Task: Display the commit history for a specific file, showing changes introduced in merge commits.
Action: Key pressed 'i''t'Key.space's''t''a''t''u''s'Key.enter'g''i''t'Key.space'b''r''a''n''c''h'Key.enter'g''i''t'Key.space'm''e''r''g''e'Key.space'f''e''a''t''u''r''e'Key.space'-''m'Key.spaceKey.shift'"'Key.shift'H''e''r''e'Key.space'f''e''a''t''u''r''e'Key.space'b''r''a''n''c''h'Key.space'm''e''r''g''e'Key.space'h''e''r''e'Key.shift'"'Key.enter'g''i''t'Key.space'm''e''r''g''e'Key.space'f''e''a'Key.backspaceKey.backspaceKey.backspace'n''e''w'Key.shift'B''r''a''n''c''h'Key.space'-''m'Key.spaceKey.shift'"'Key.shift_r'T'Key.backspace'h''e''r''e'Key.space'n''e''w'Key.space'b''r''a''n''c''h'Key.space'a''d''d''e''d'Key.shift'"'Key.enter'g''t''i'Key.backspaceKey.backspace'i''t'Key.space'l''o''g'Key.space'-''-''o''n''e''l''i''n''e'Key.enter
Screenshot: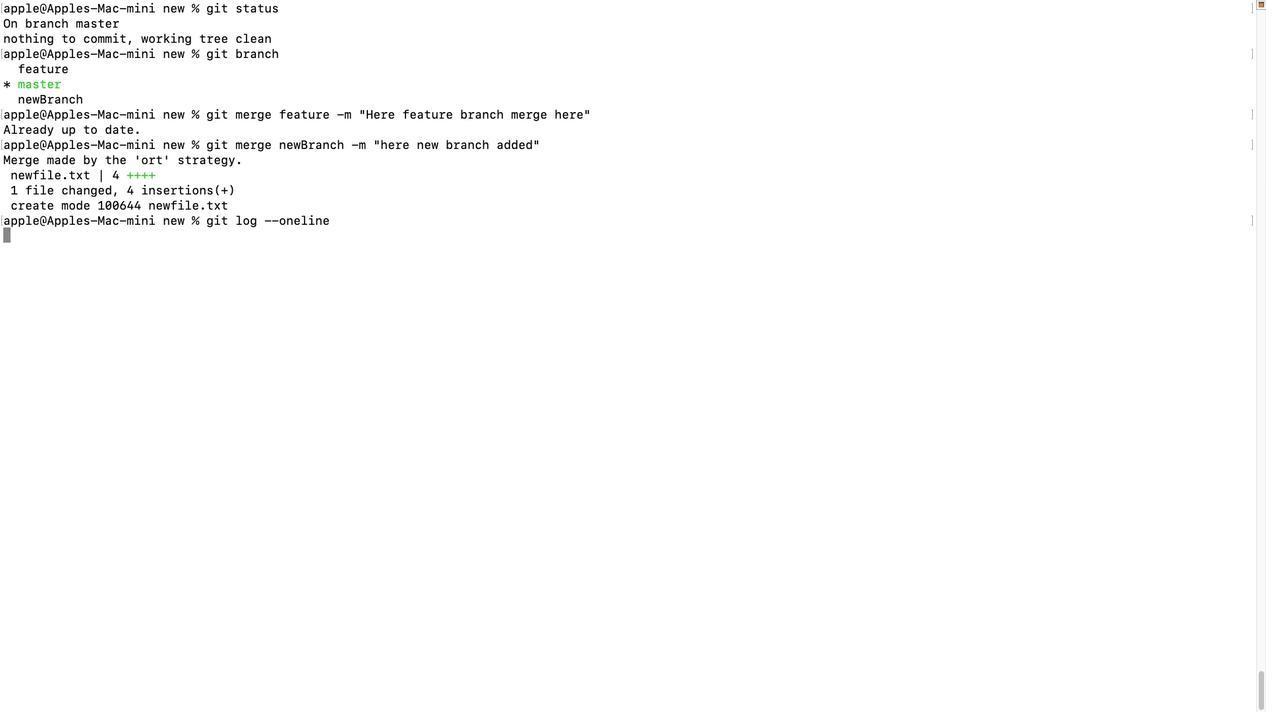 
Action: Mouse moved to (280, 562)
Screenshot: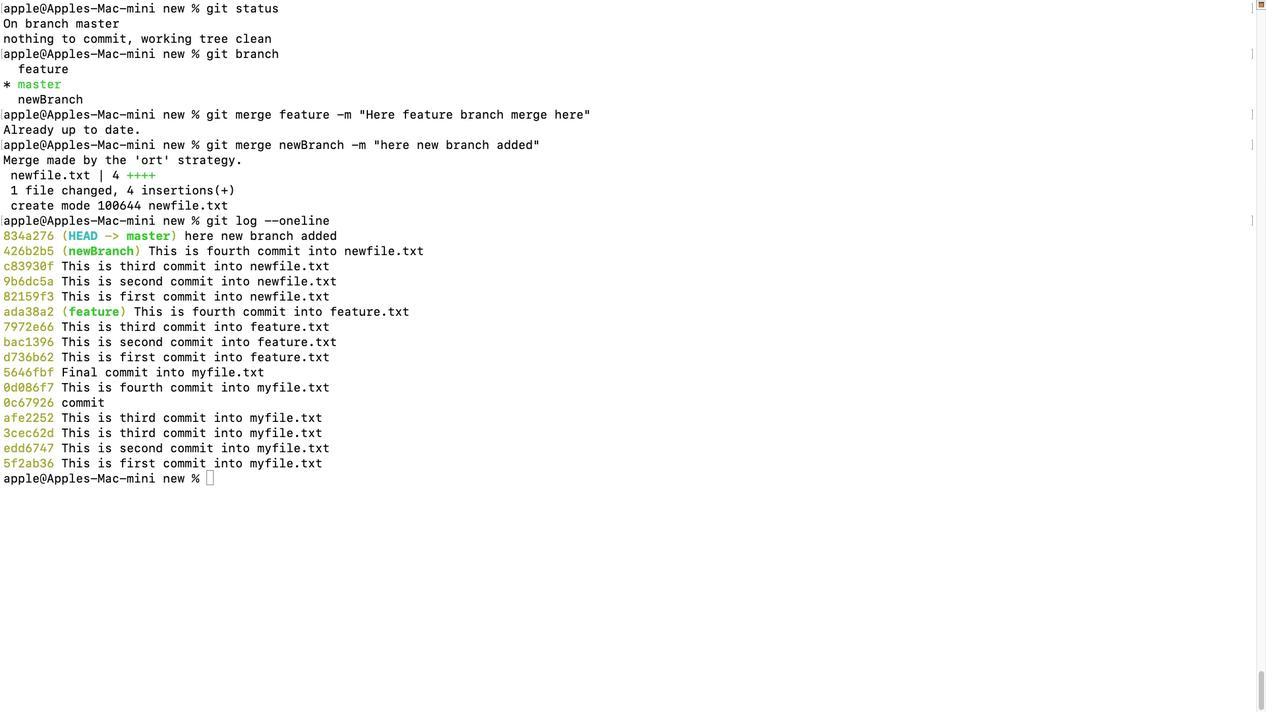 
Action: Mouse pressed left at (280, 562)
Screenshot: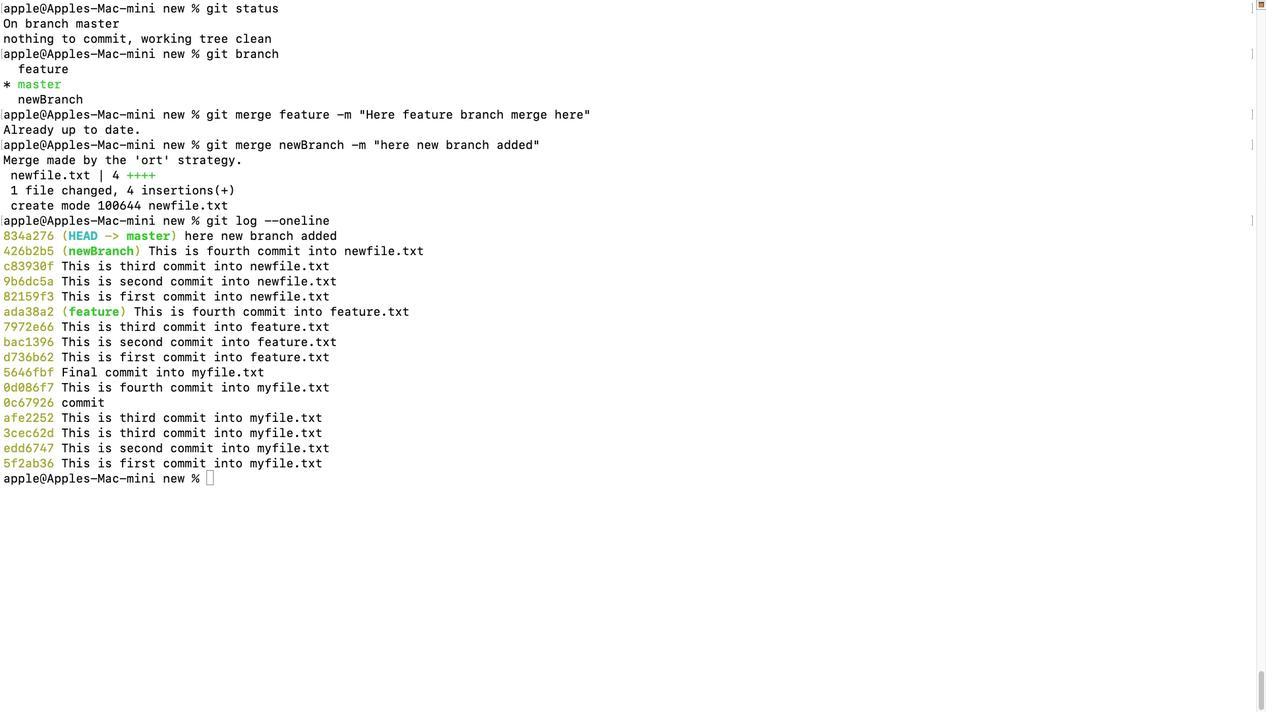 
Action: Mouse moved to (204, 443)
Screenshot: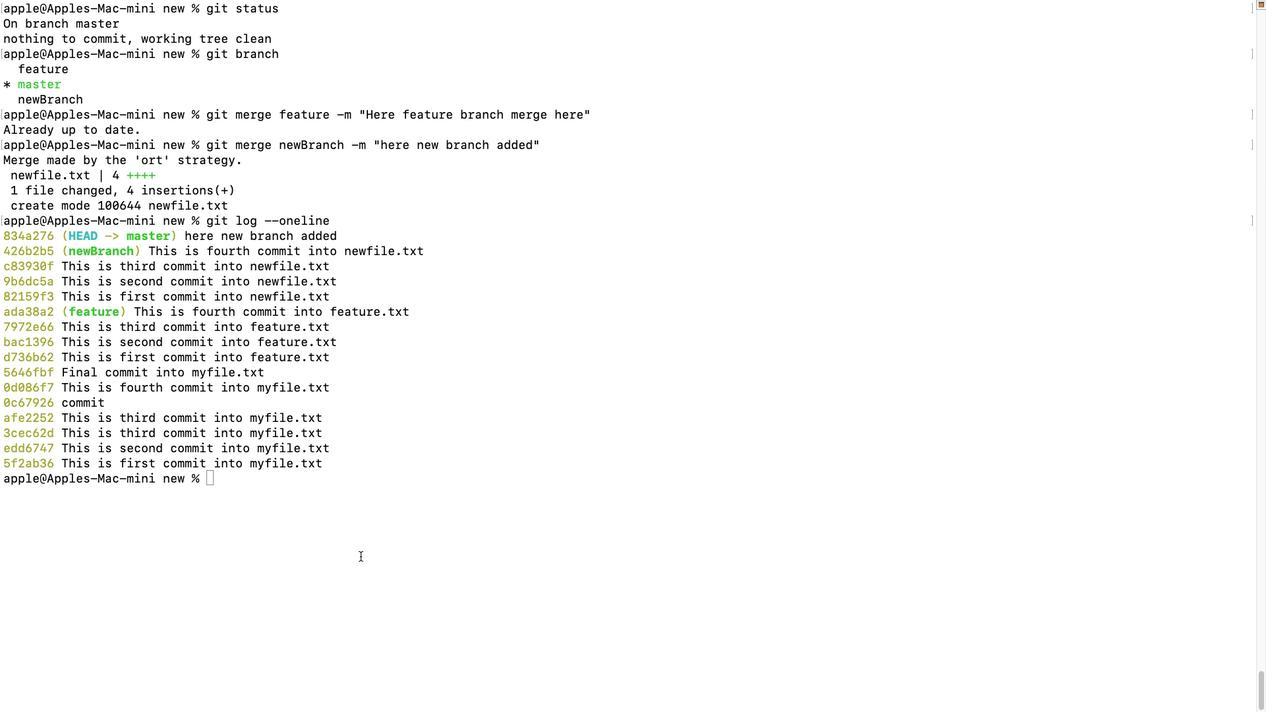 
Action: Mouse pressed left at (204, 443)
Screenshot: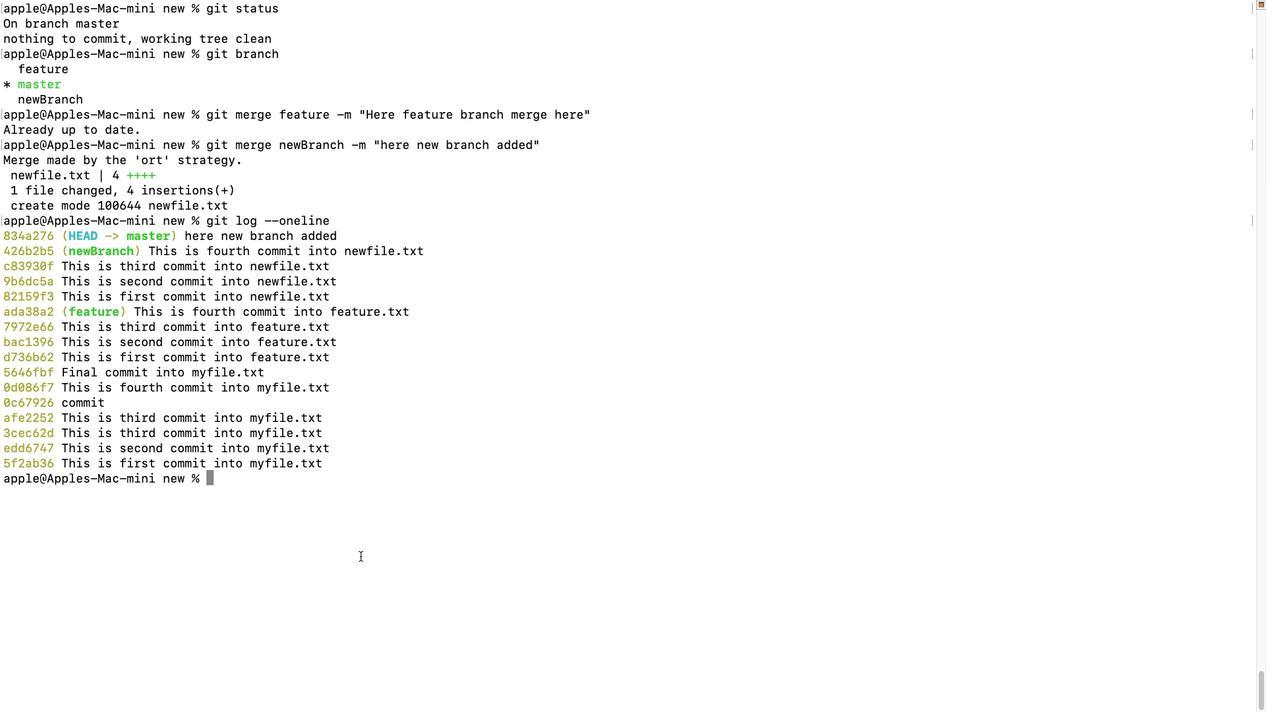 
Action: Key pressed 'g''i''t'Key.space'l''o''g'Key.space'-''-''o''n''e''l''i''n''e'Key.space'-''-''g''r''a''p''h'Key.space'-''-'Key.space'm''y''f''i''l''e''.''t''x''t'Key.enter'g''i''t'Key.space'l''o''g'Key.space'o''n''e''l''i''n'Key.backspaceKey.backspaceKey.backspaceKey.backspaceKey.backspaceKey.backspace'-''-''o''n''e''l''i''n''e'Key.space'-''-''g''r''a''p''h'Key.space'-''-''m''e''r''g''e''s'Key.space'-''-'Key.space'm''y''f''i''l''e''.''t''x''t'Key.enter'g''i''t'Key.space'l''o''g'Key.space'-''-''o''n''e''l''i''n''e'Key.space'-''-''g''r''a''p''h'Key.space'-''-'Key.space'n''e''w''f''i''l''e''.''t''x''t'Key.enter
Screenshot: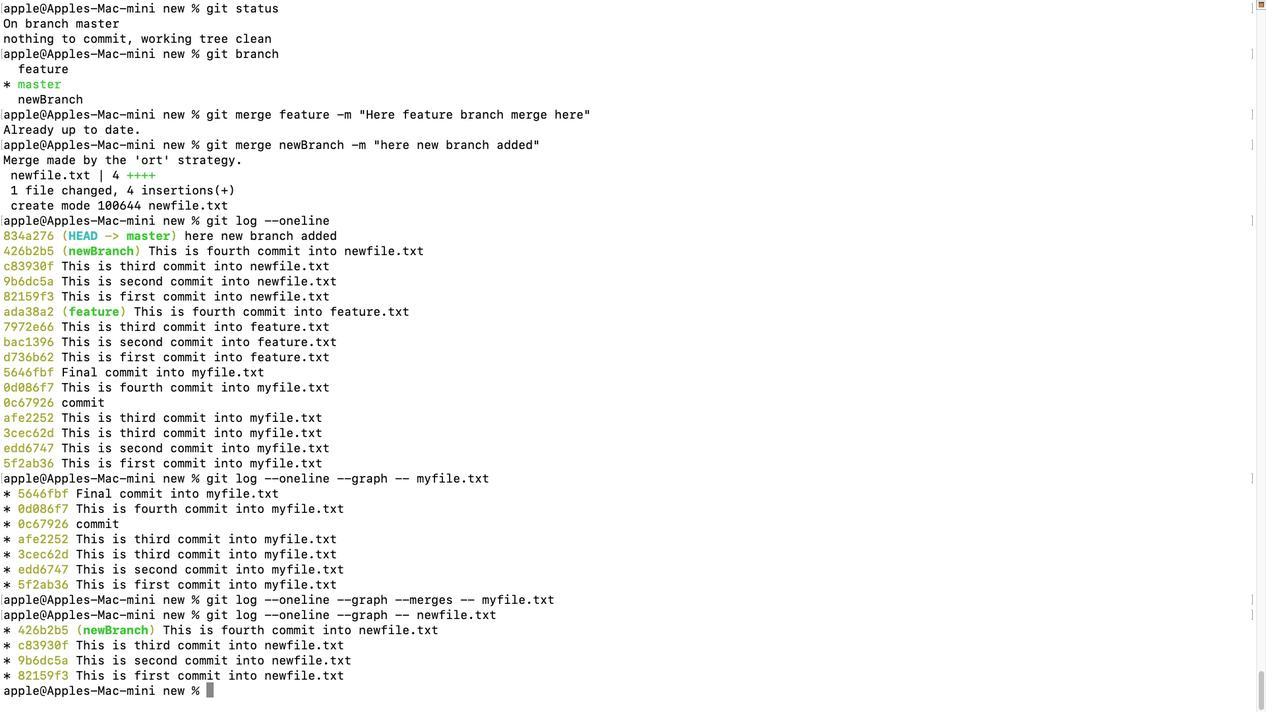 
